 Task: Create in the project AgileDream and in the Backlog issue 'Implement a new cloud-based contract management system for a company with advanced contract creation and tracking features' a child issue 'Kubernetes cluster network security remediation', and assign it to team member softage.1@softage.net. Create in the project AgileDream and in the Backlog issue 'Integrate a new video tutorial feature into an existing e-learning platform to improve user engagement and learning outcomes' a child issue 'Integration with fleet tracking systems', and assign it to team member softage.2@softage.net
Action: Mouse moved to (190, 55)
Screenshot: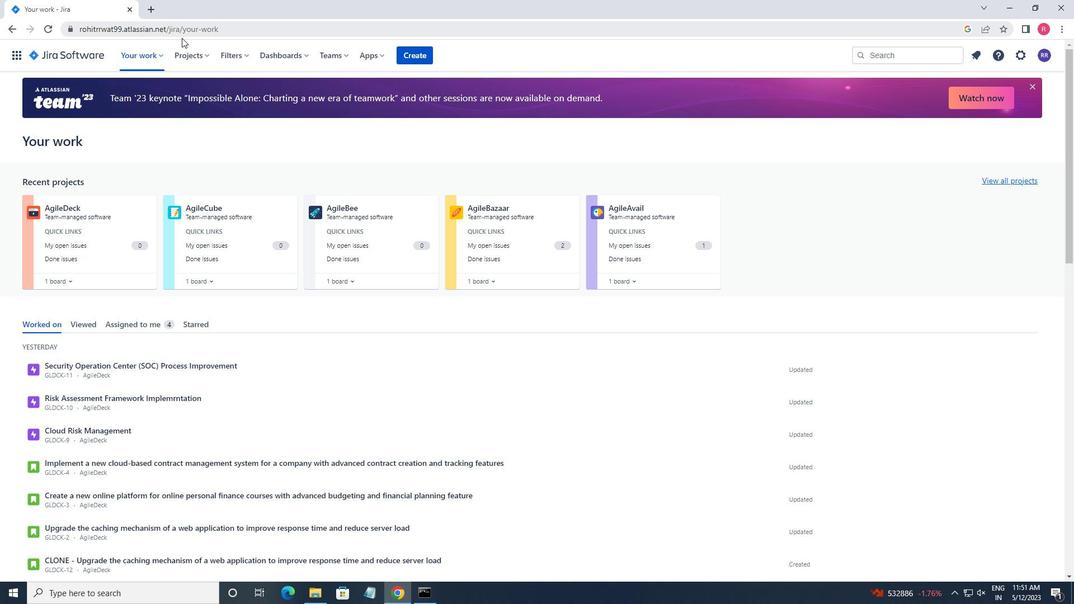 
Action: Mouse pressed left at (190, 55)
Screenshot: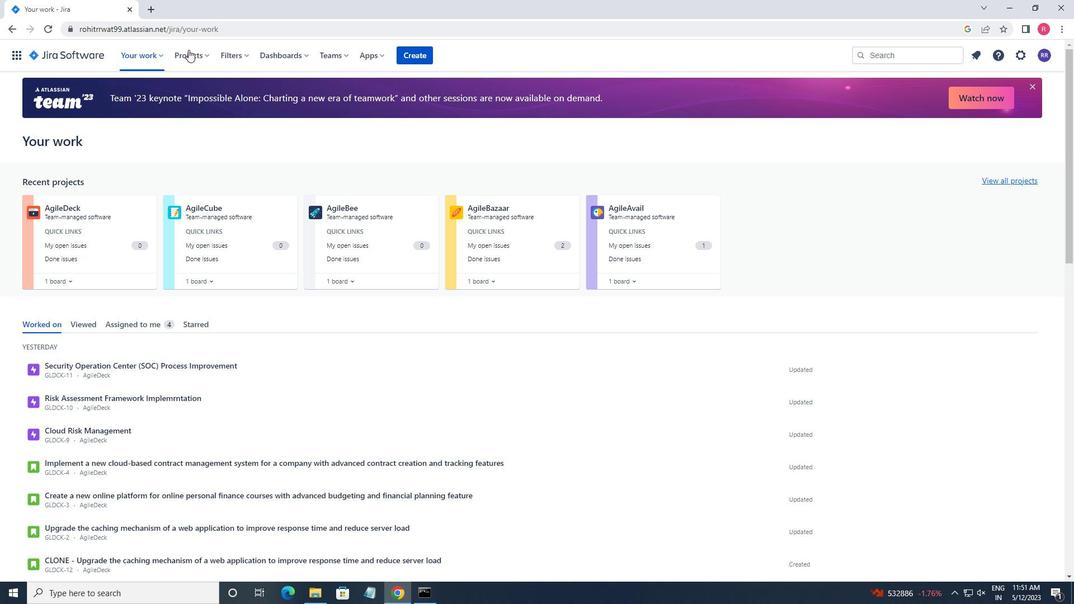 
Action: Mouse moved to (250, 100)
Screenshot: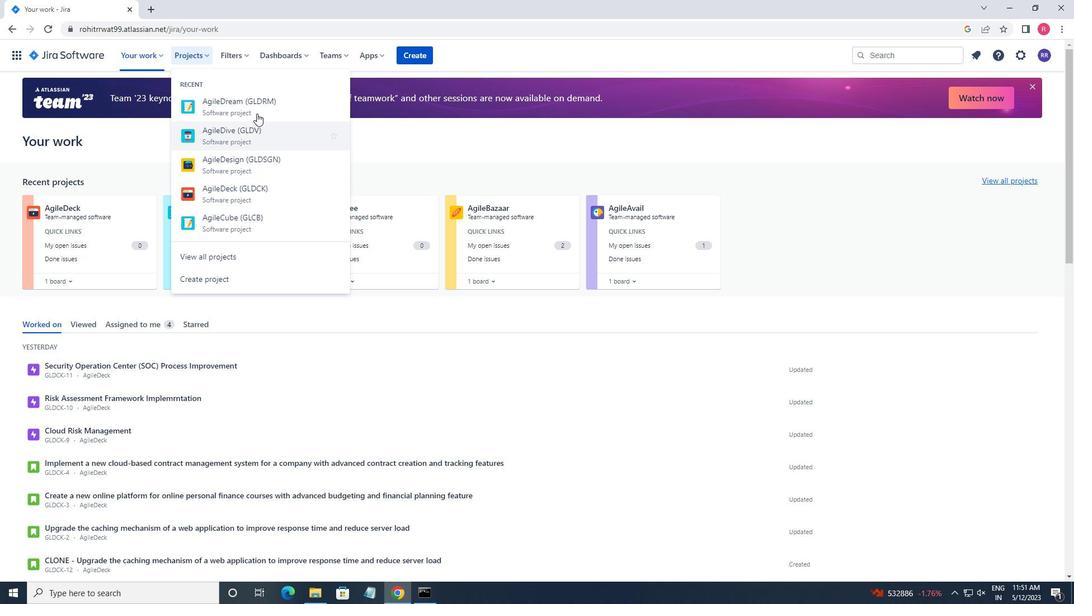 
Action: Mouse pressed left at (250, 100)
Screenshot: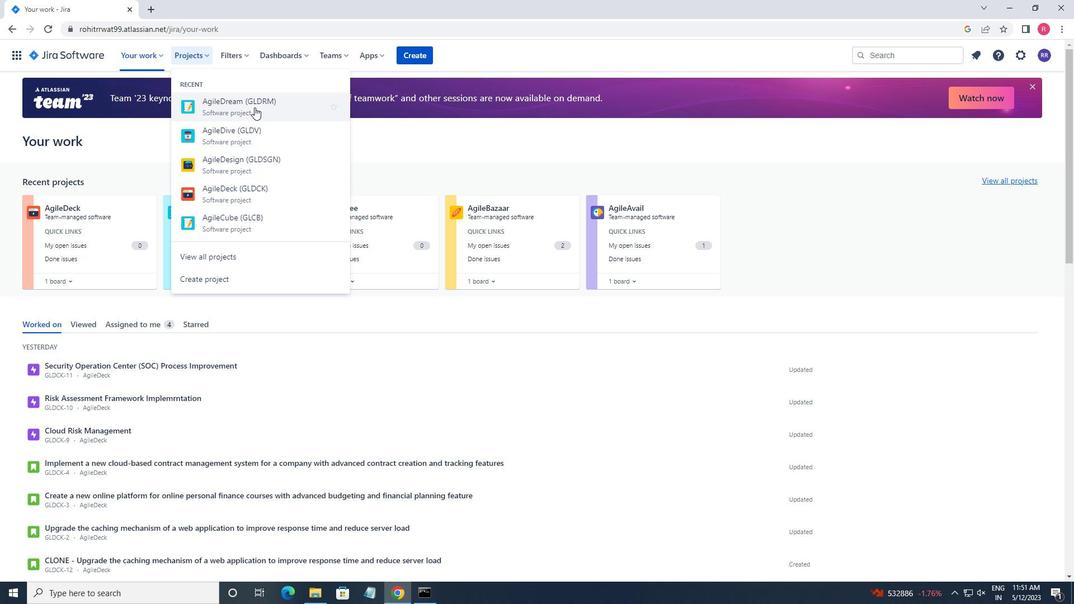 
Action: Mouse moved to (63, 165)
Screenshot: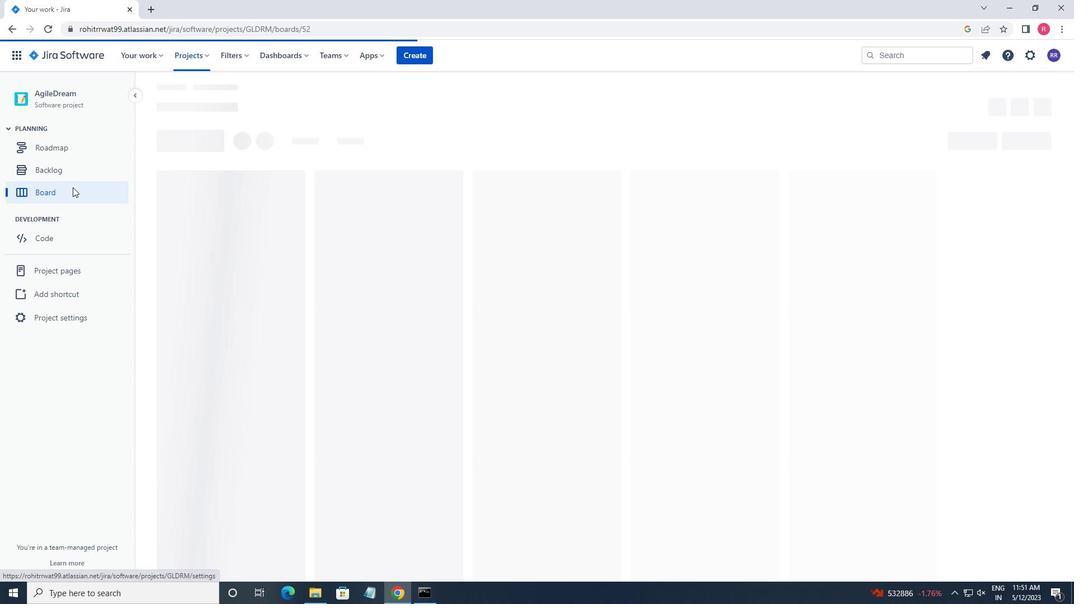 
Action: Mouse pressed left at (63, 165)
Screenshot: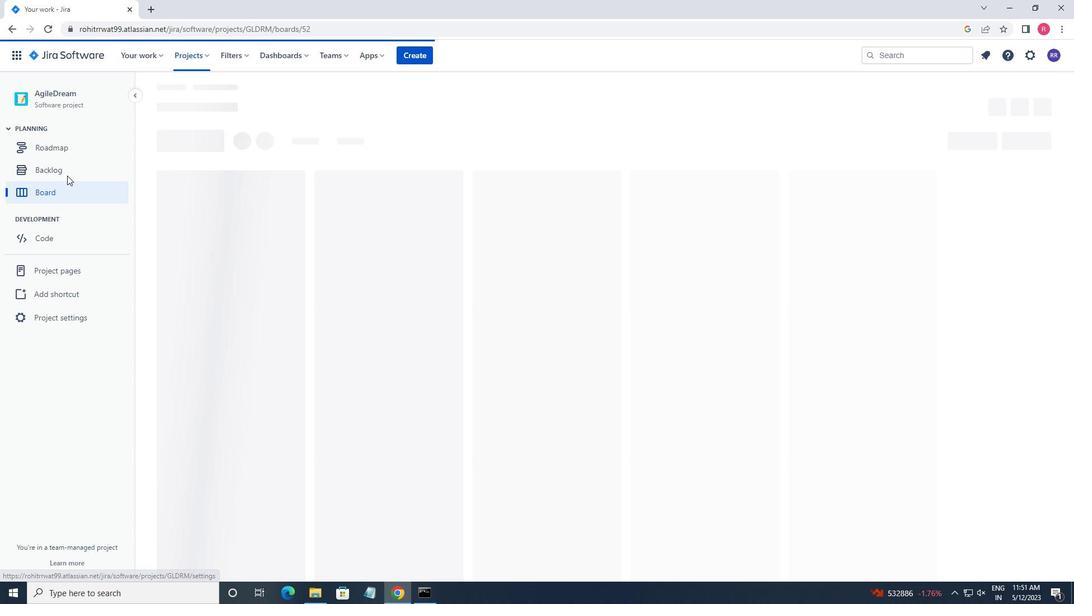 
Action: Mouse moved to (633, 440)
Screenshot: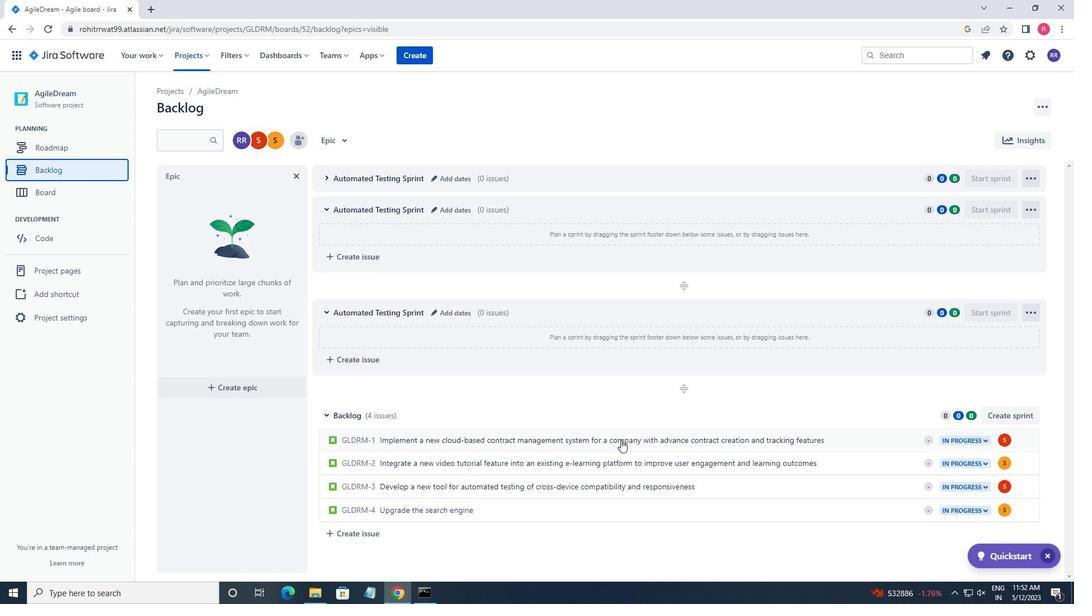 
Action: Mouse scrolled (633, 439) with delta (0, 0)
Screenshot: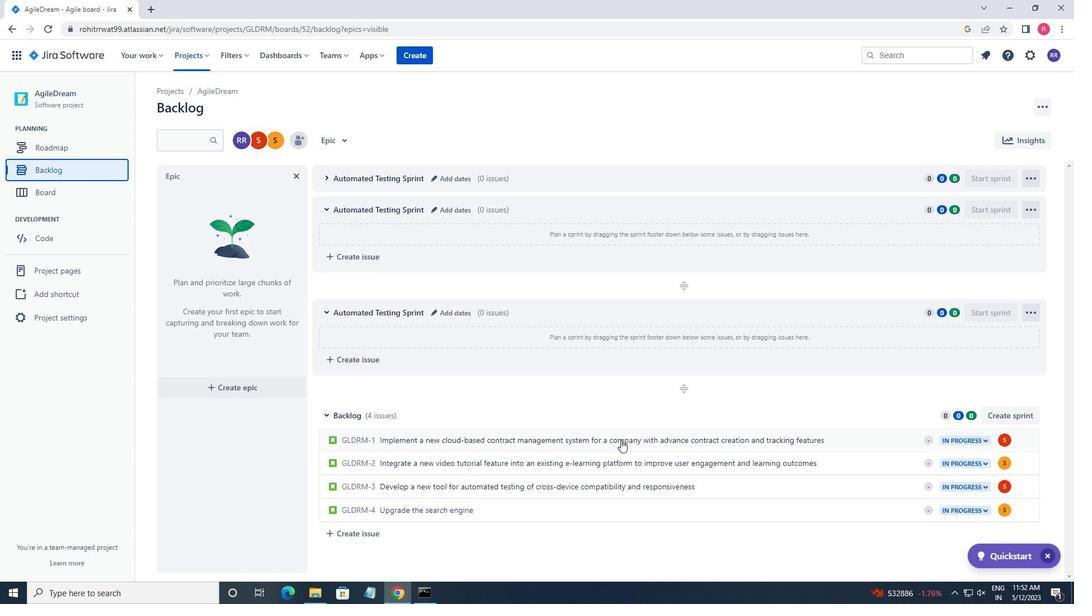 
Action: Mouse moved to (650, 441)
Screenshot: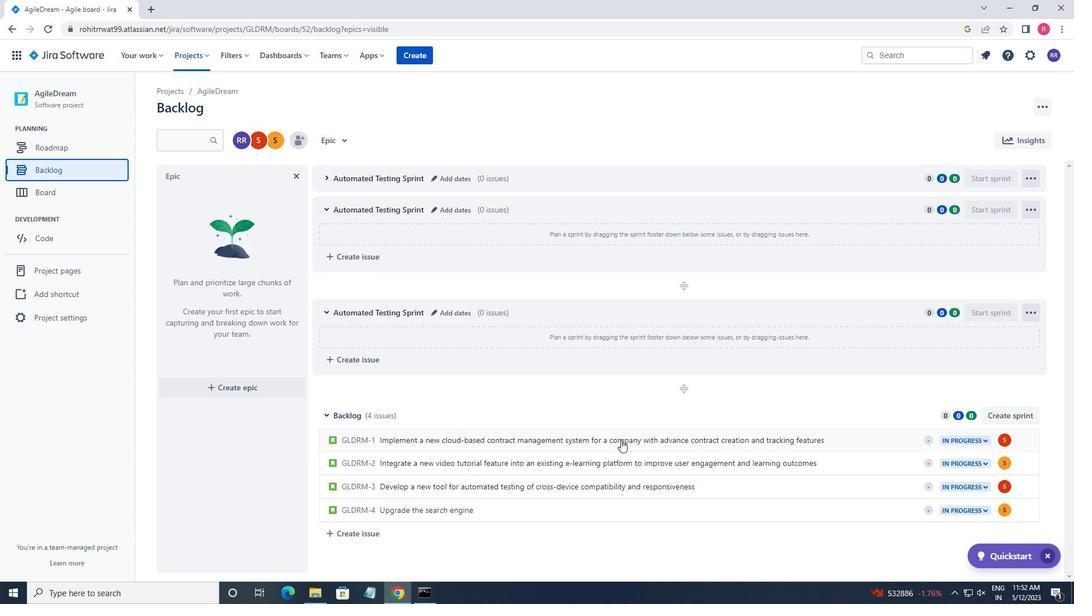 
Action: Mouse scrolled (650, 440) with delta (0, 0)
Screenshot: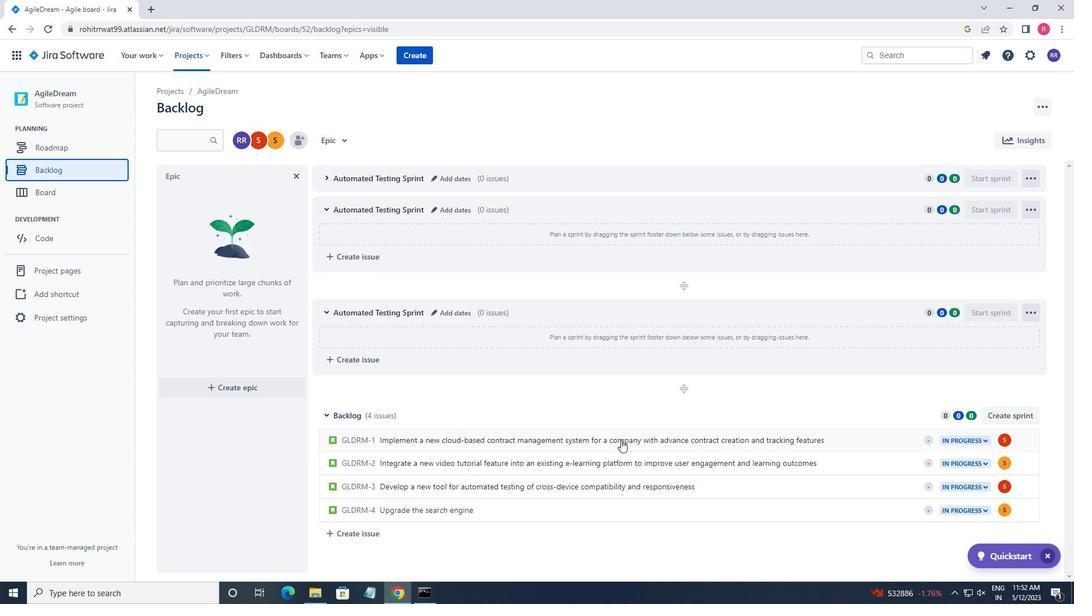 
Action: Mouse moved to (666, 443)
Screenshot: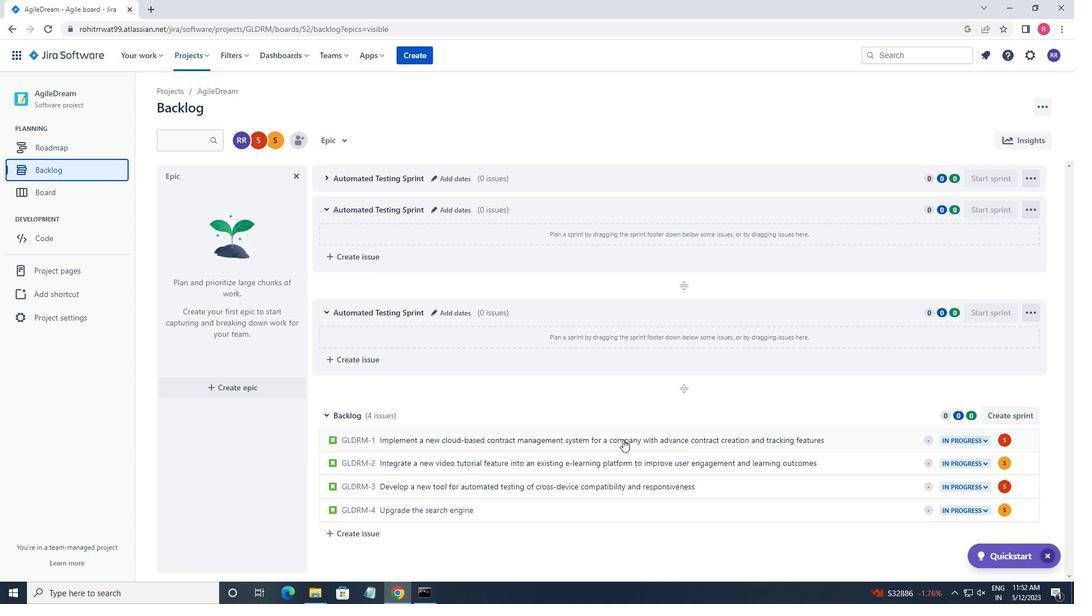 
Action: Mouse scrolled (666, 443) with delta (0, 0)
Screenshot: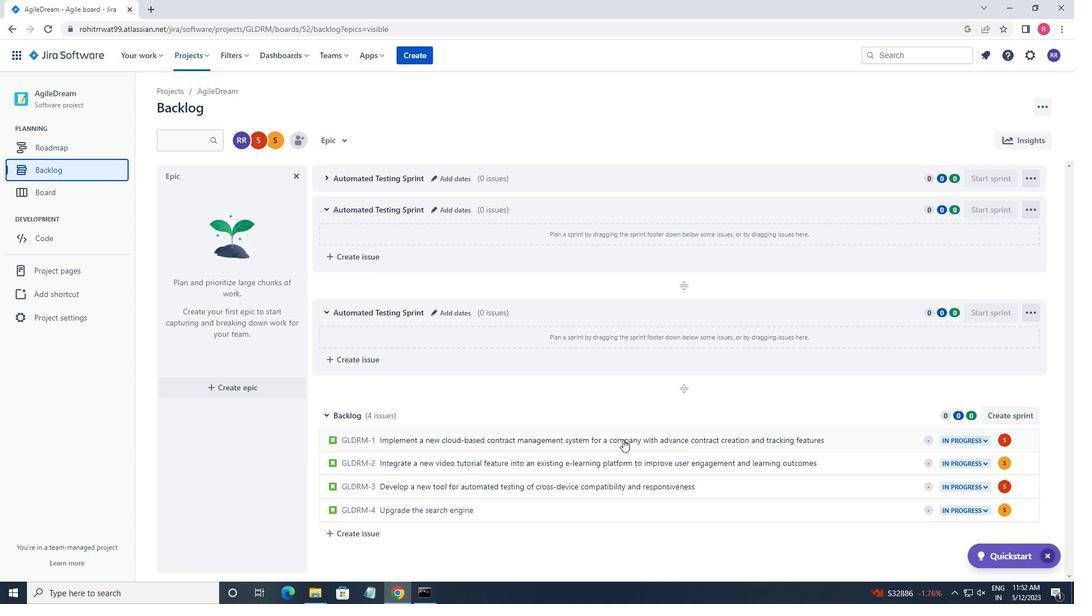 
Action: Mouse moved to (690, 445)
Screenshot: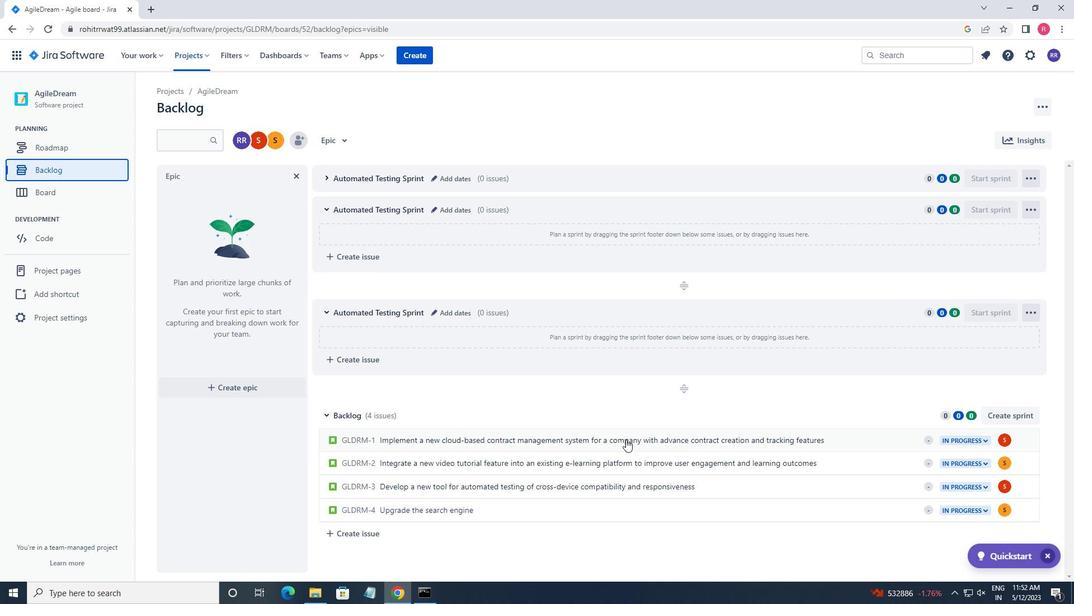 
Action: Mouse scrolled (690, 444) with delta (0, 0)
Screenshot: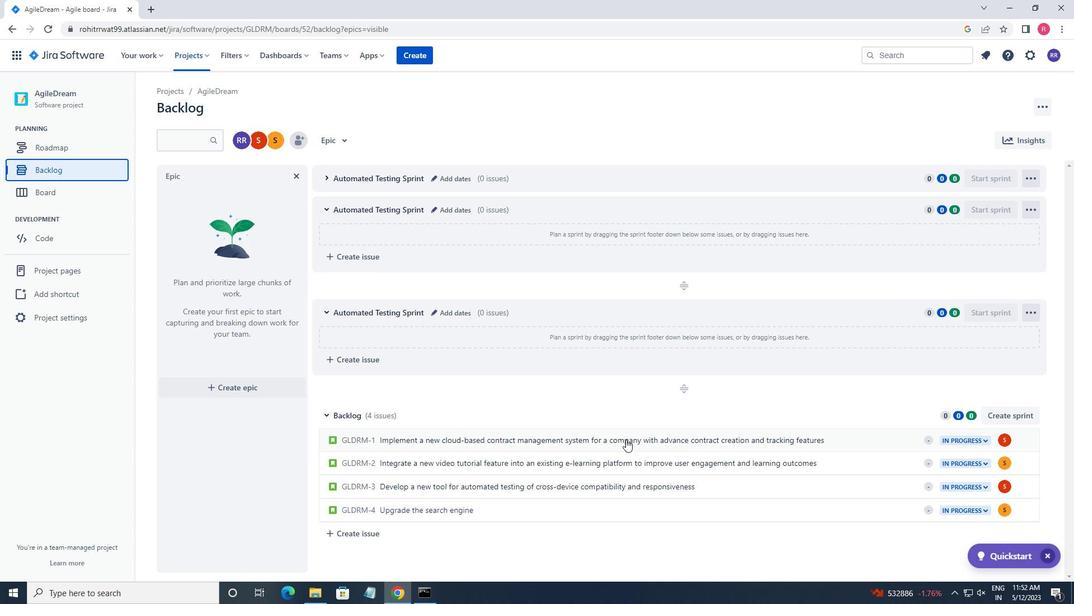 
Action: Mouse moved to (889, 445)
Screenshot: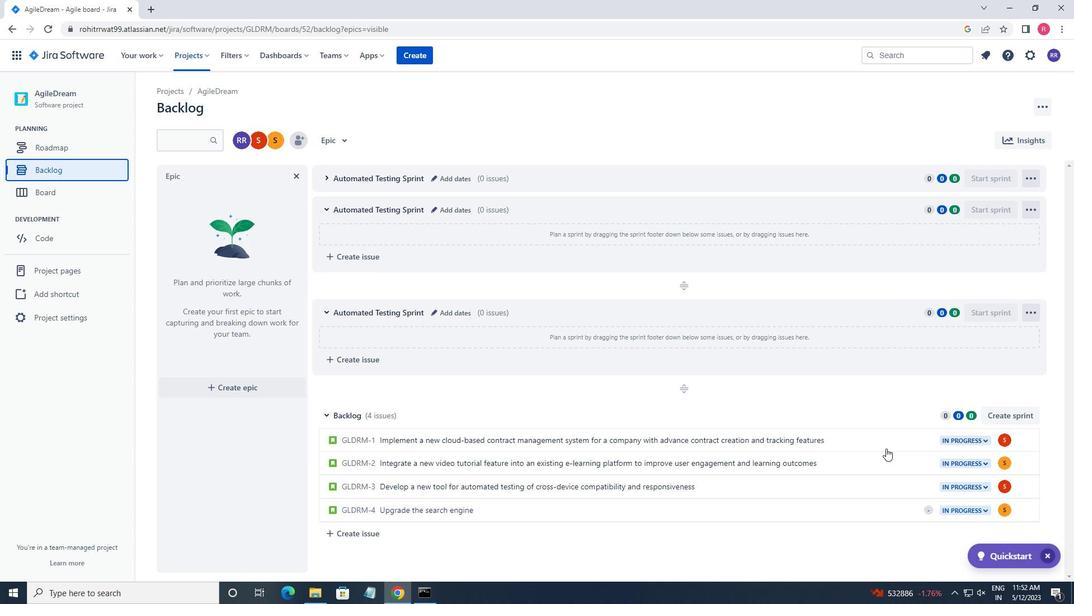 
Action: Mouse pressed left at (889, 445)
Screenshot: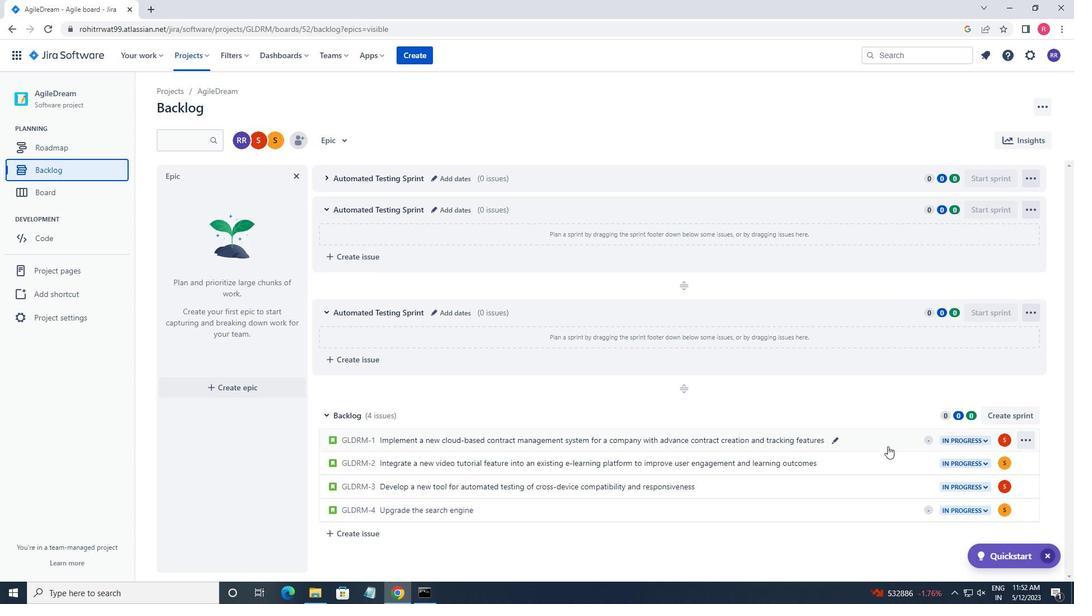 
Action: Mouse moved to (881, 274)
Screenshot: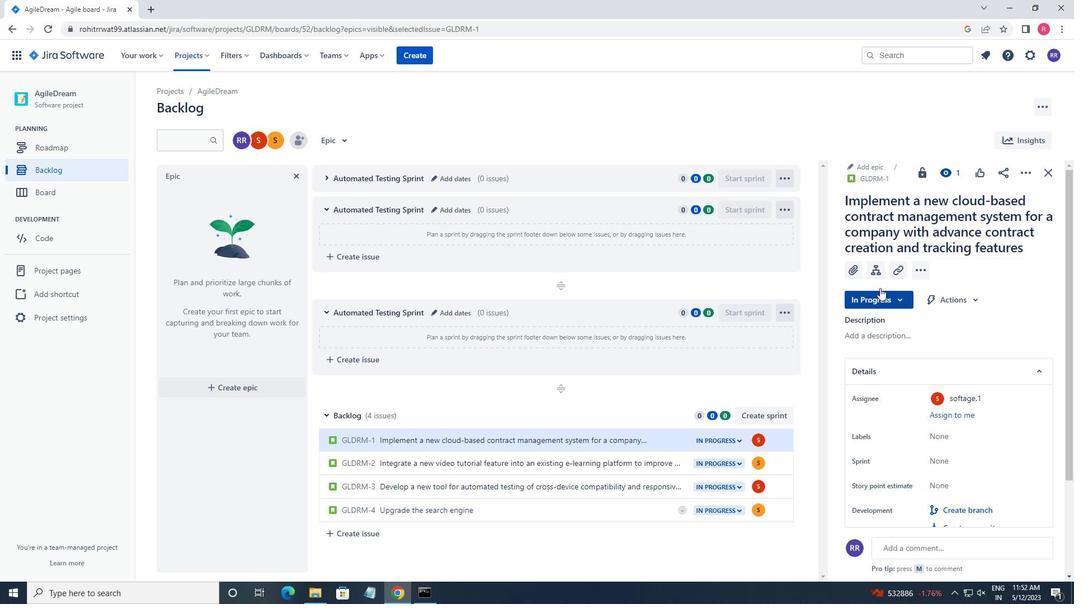 
Action: Mouse pressed left at (881, 274)
Screenshot: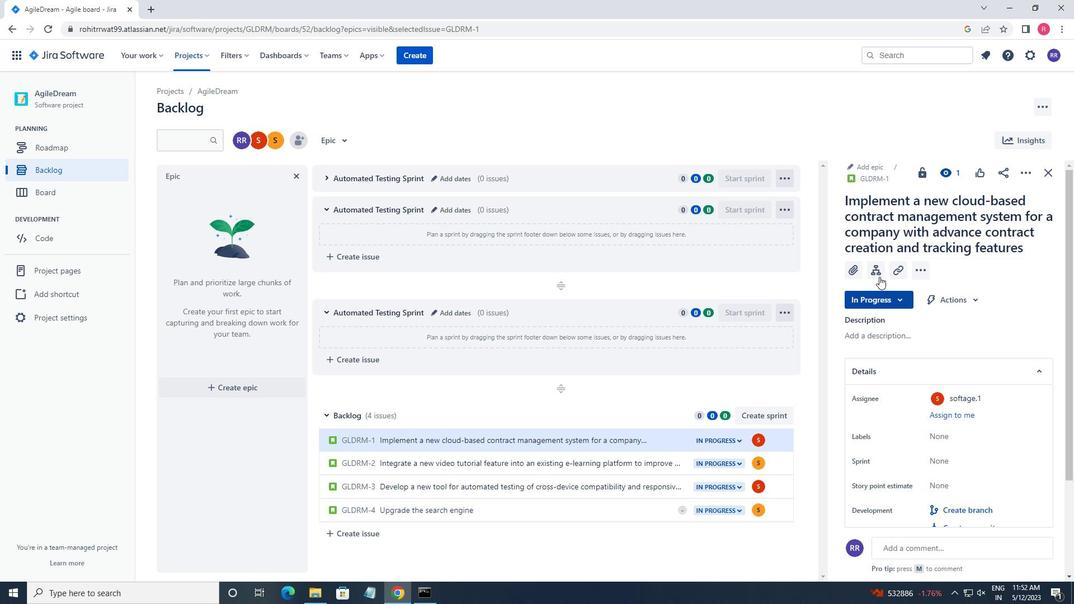 
Action: Mouse moved to (900, 361)
Screenshot: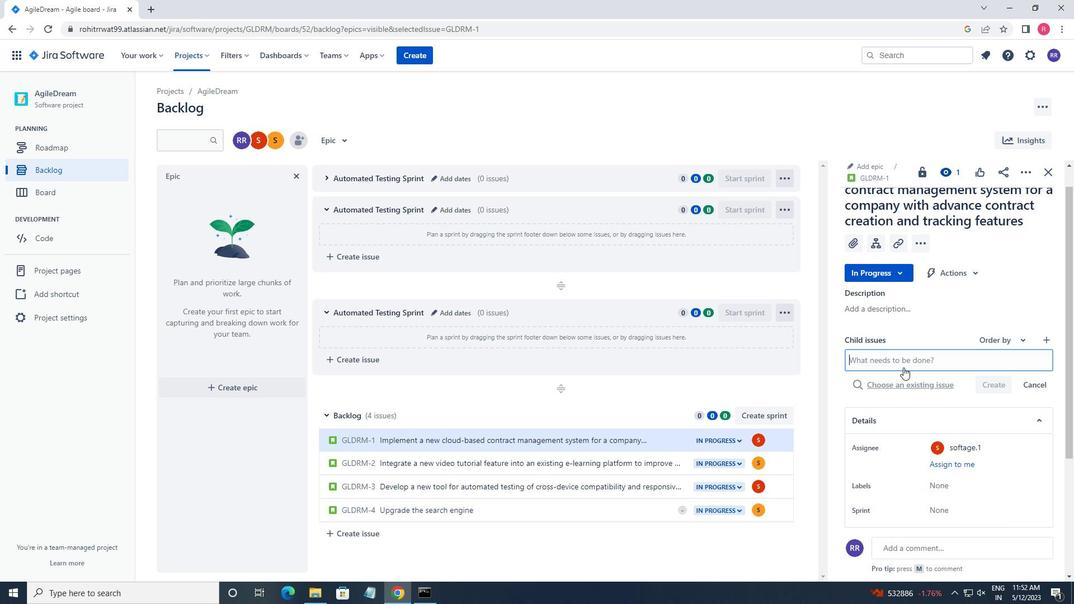 
Action: Mouse pressed left at (900, 361)
Screenshot: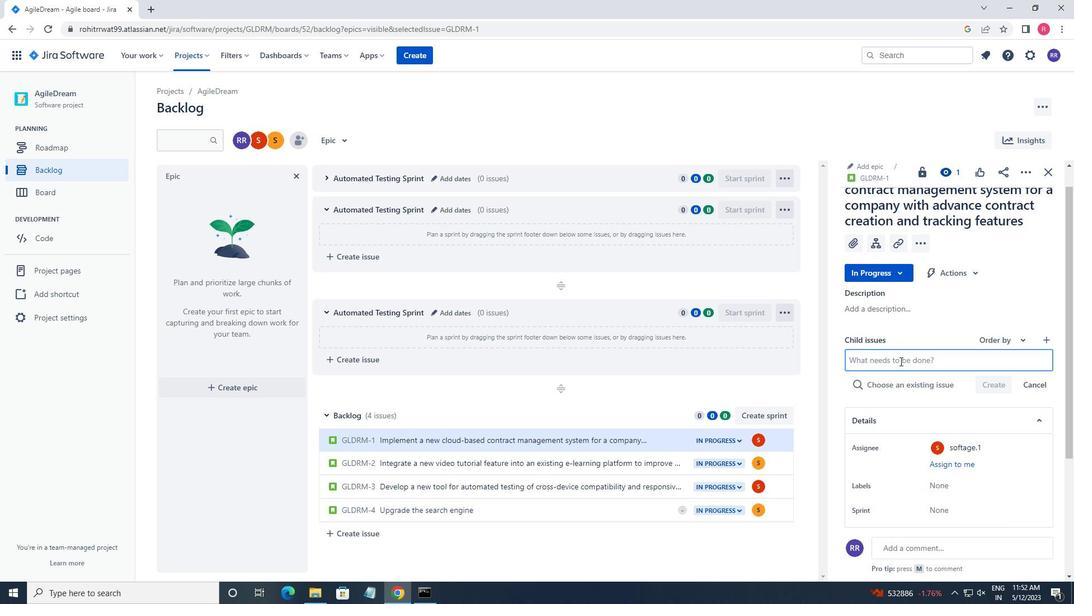 
Action: Key pressed <Key.shift_r>Kubernetes<Key.space>cluster<Key.space>network<Key.space>secuarty<Key.space><Key.left><Key.left><Key.left><Key.left><Key.left><Key.right><Key.backspace><Key.right>i<Key.right><Key.right><Key.right>remediation<Key.enter>
Screenshot: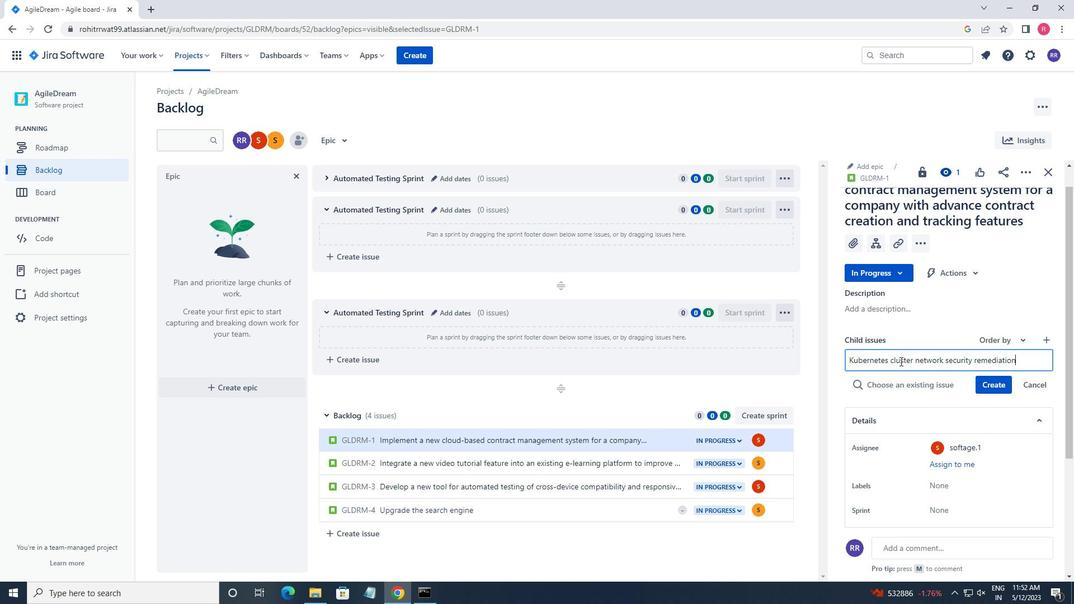 
Action: Mouse moved to (1007, 367)
Screenshot: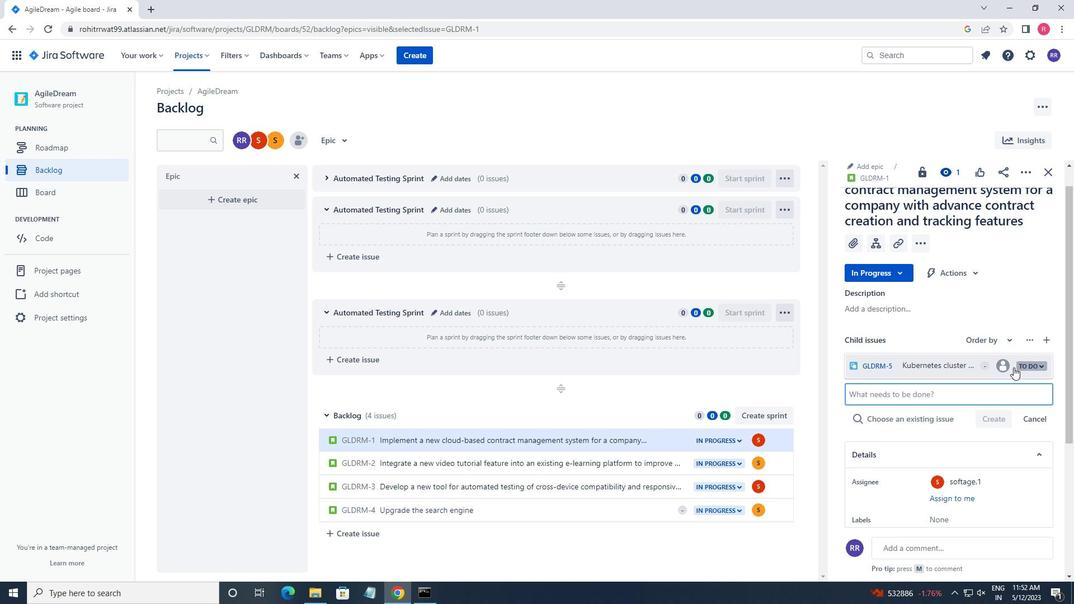 
Action: Mouse pressed left at (1007, 367)
Screenshot: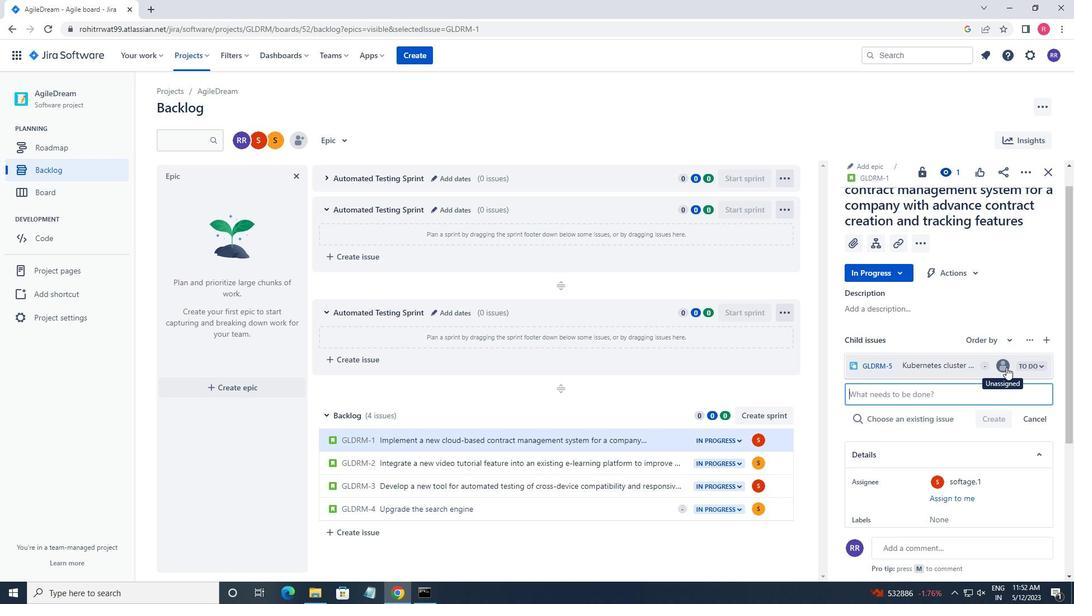 
Action: Key pressed softage.1<Key.shift>@SOFTAGE.NET
Screenshot: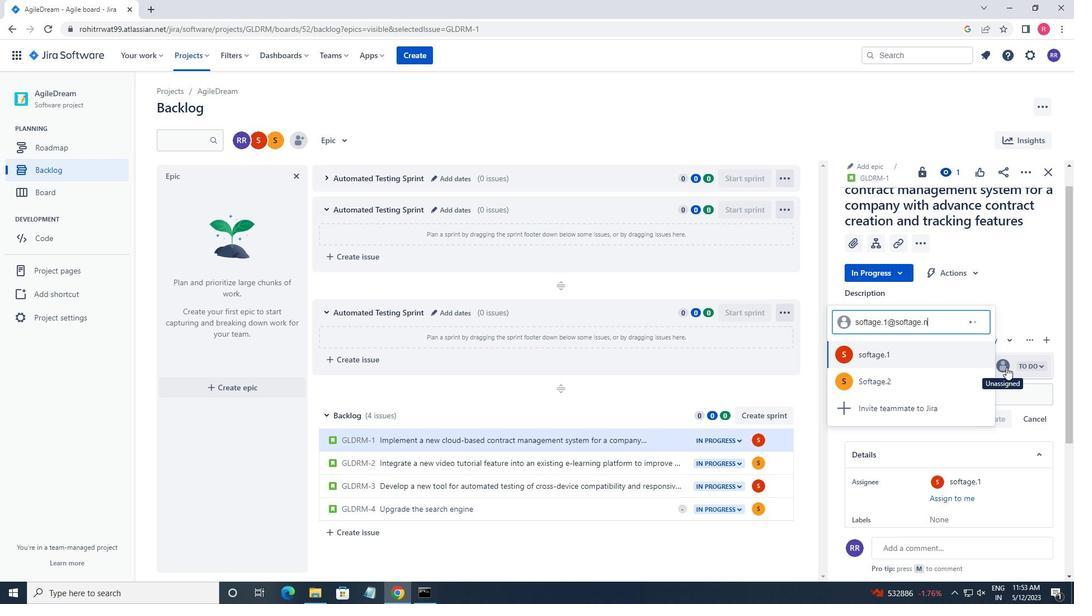 
Action: Mouse moved to (916, 367)
Screenshot: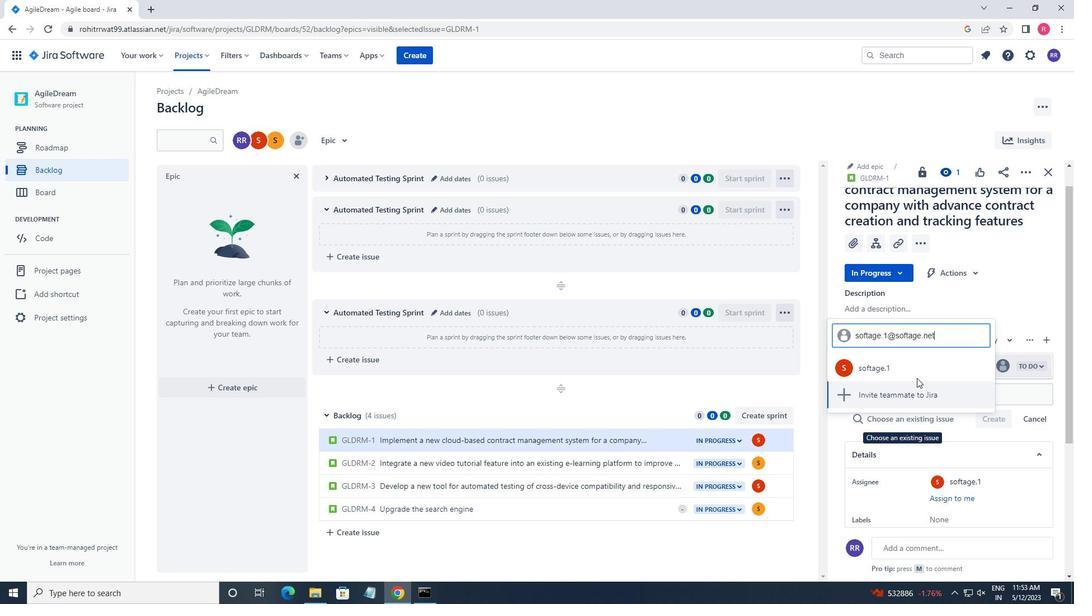 
Action: Mouse pressed left at (916, 367)
Screenshot: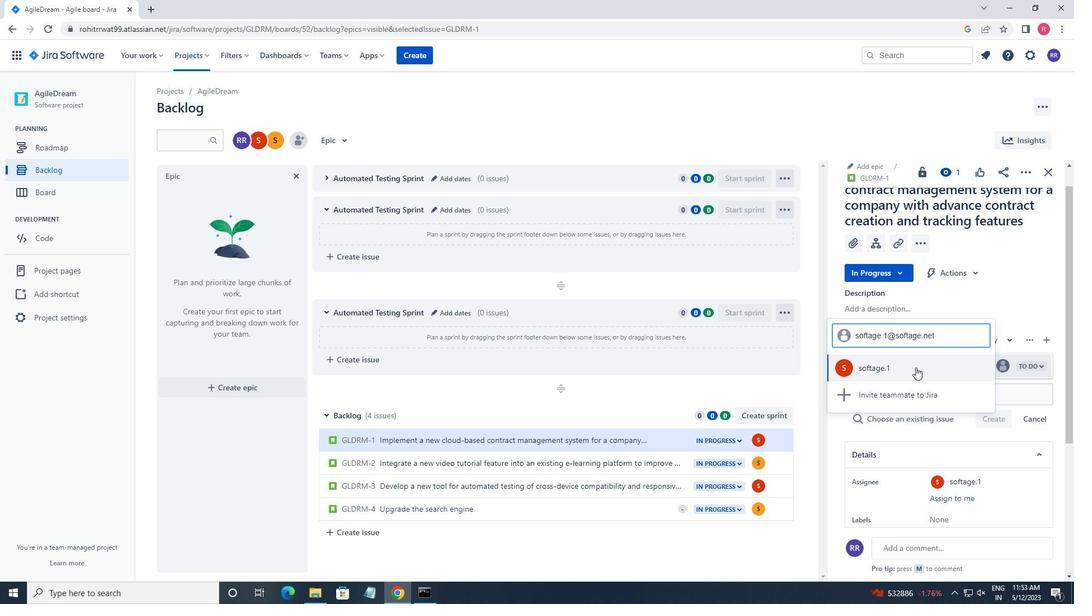 
Action: Mouse moved to (674, 473)
Screenshot: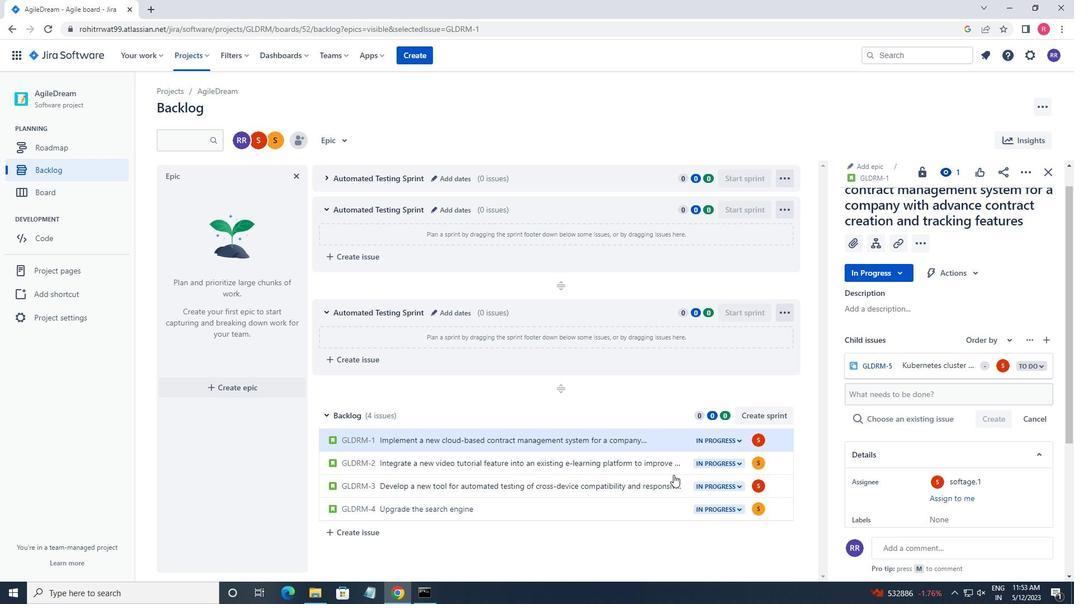 
Action: Mouse pressed left at (674, 473)
Screenshot: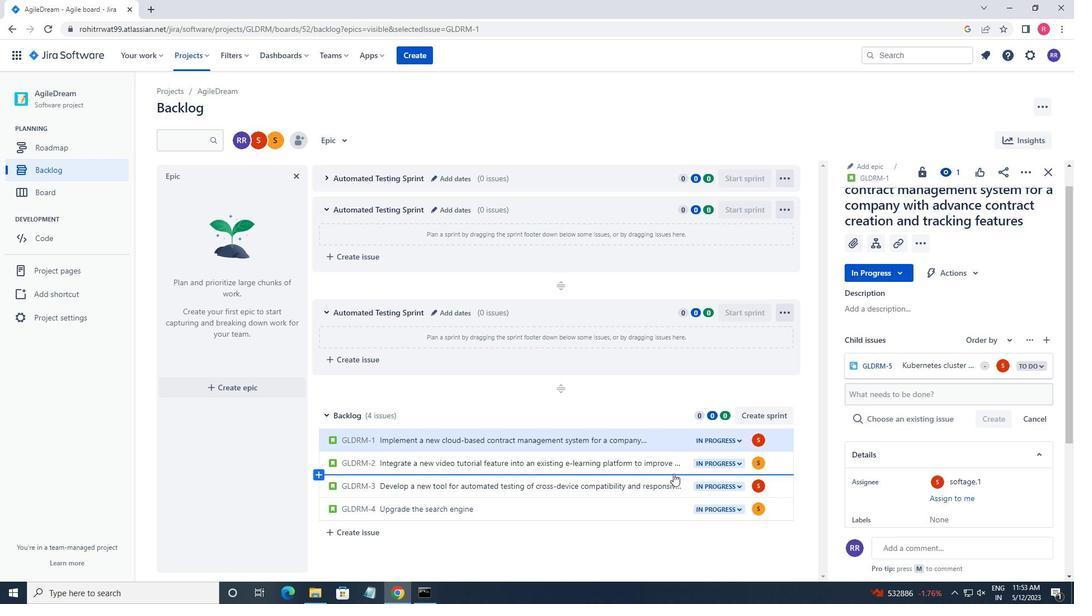 
Action: Mouse moved to (670, 466)
Screenshot: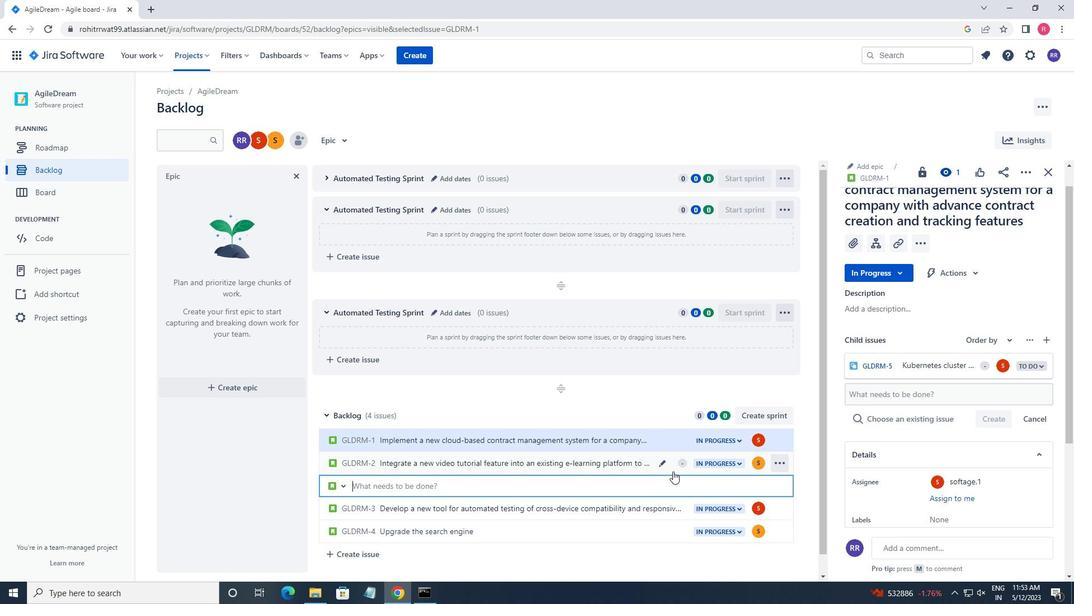 
Action: Mouse pressed left at (670, 466)
Screenshot: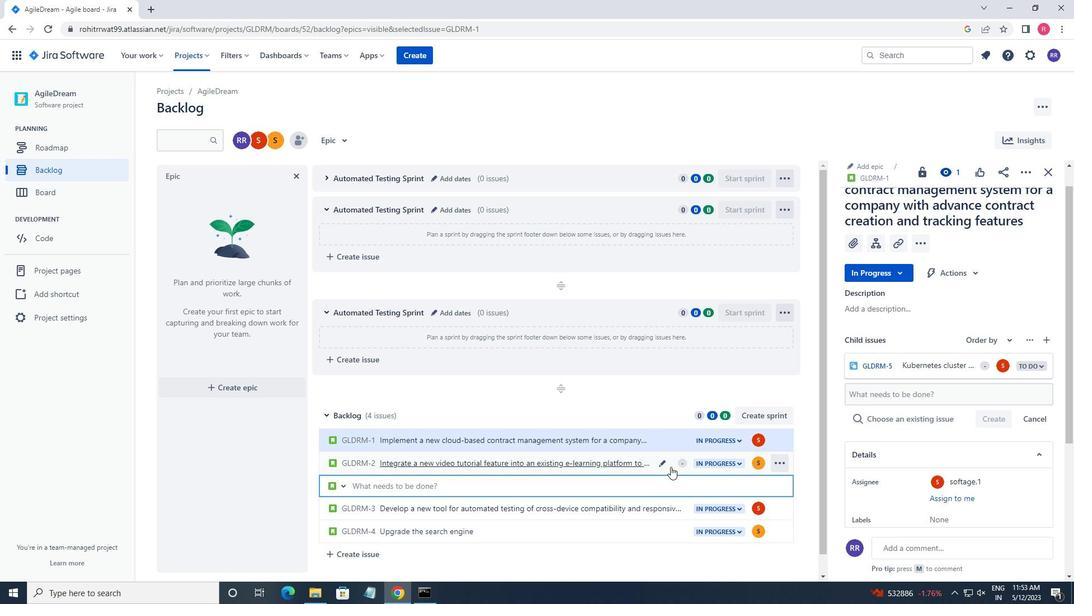 
Action: Mouse moved to (875, 289)
Screenshot: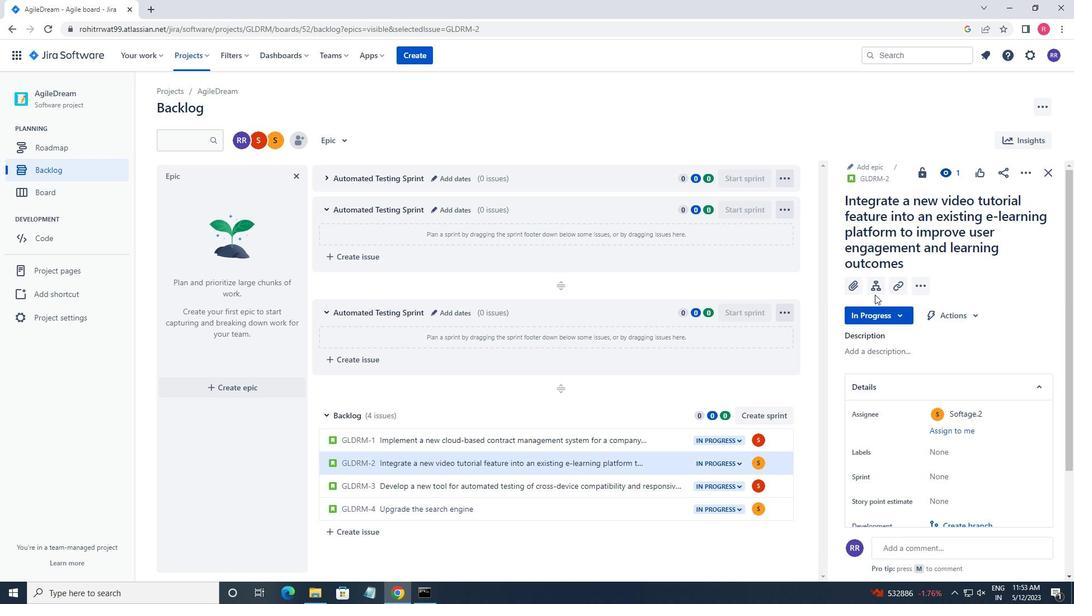 
Action: Mouse pressed left at (875, 289)
Screenshot: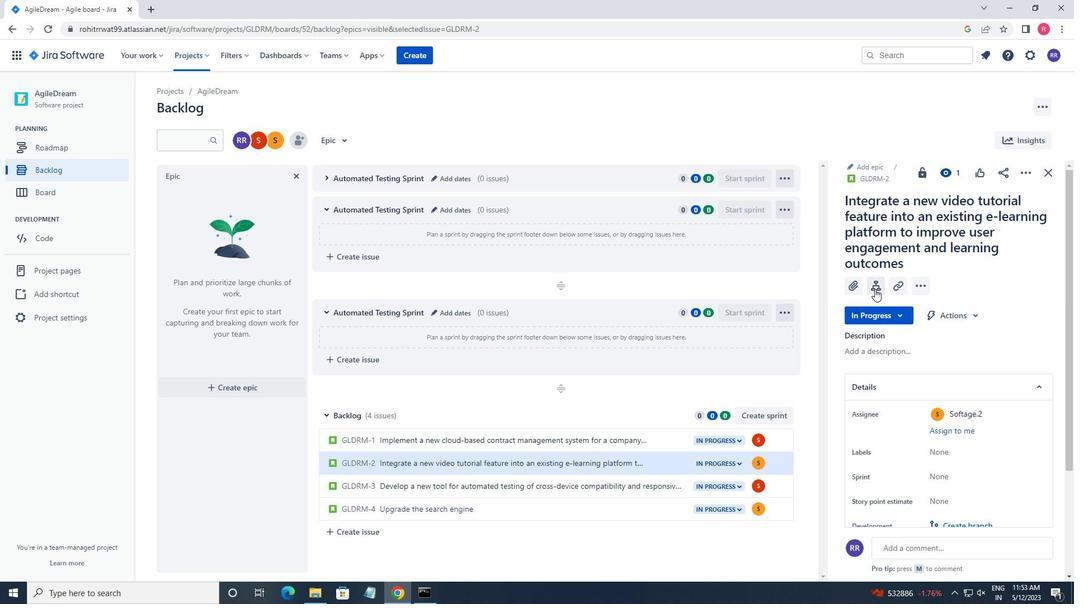 
Action: Mouse moved to (912, 536)
Screenshot: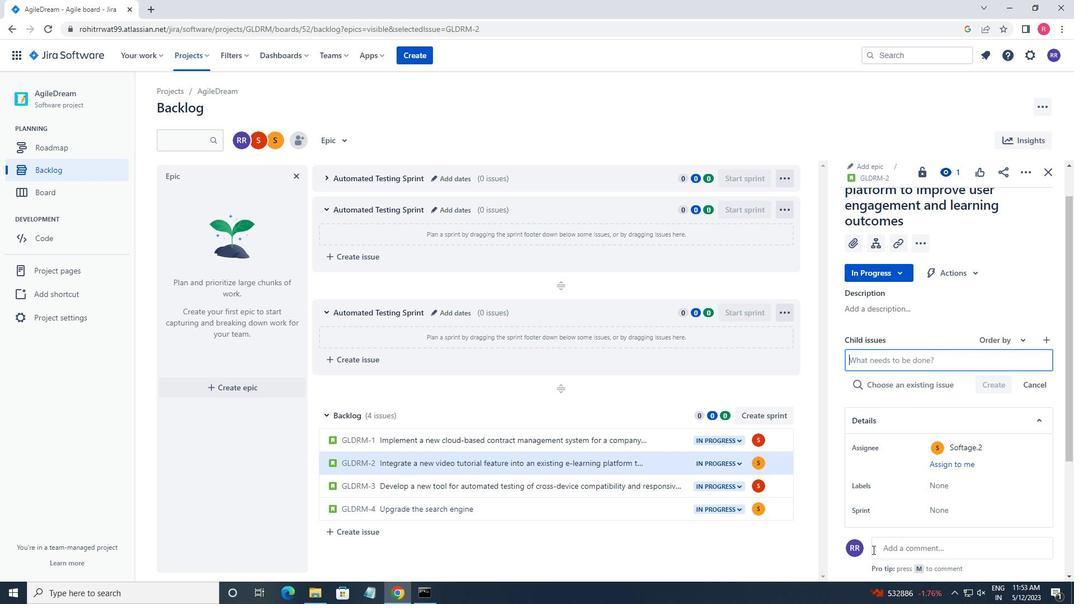 
Action: Key pressed <Key.shift_r>INTEGRATION<Key.space>WITH<Key.space>FLEET<Key.space>TRACKING<Key.space>SYSTEMS
Screenshot: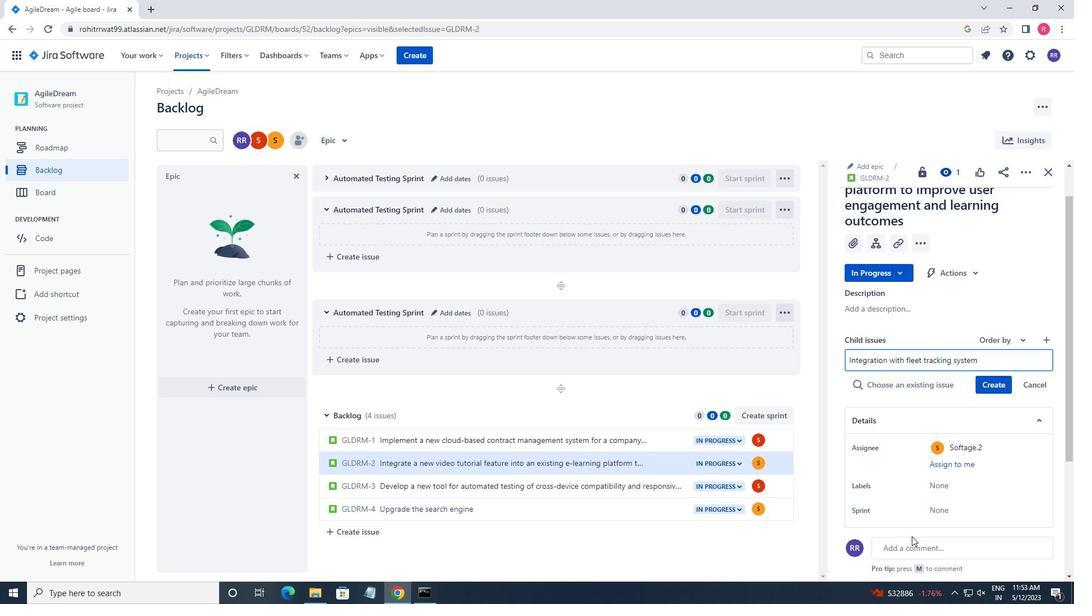 
Action: Mouse moved to (979, 386)
Screenshot: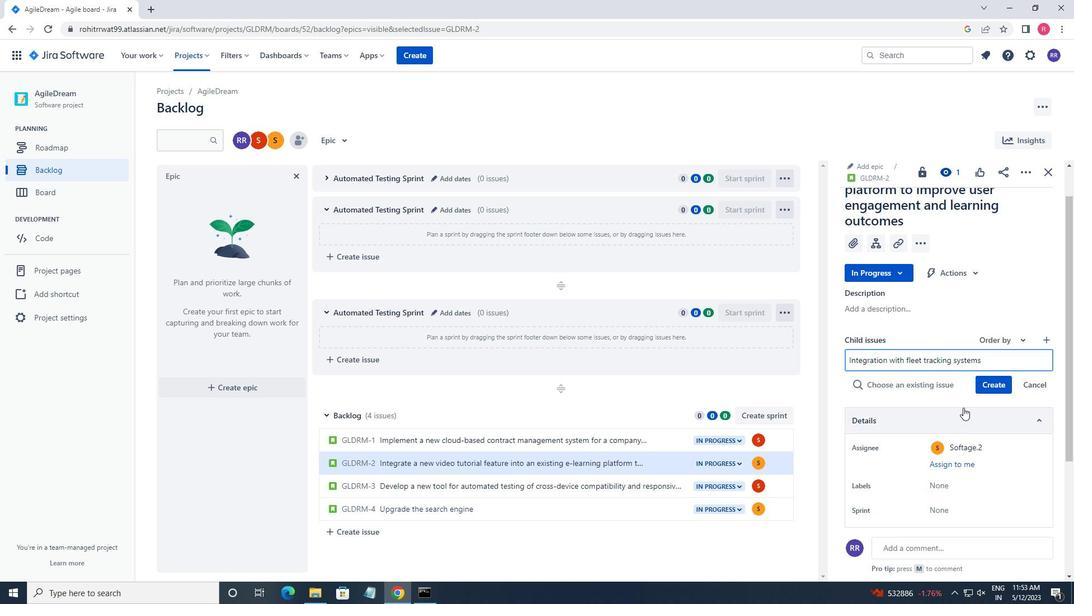 
Action: Mouse pressed left at (979, 386)
Screenshot: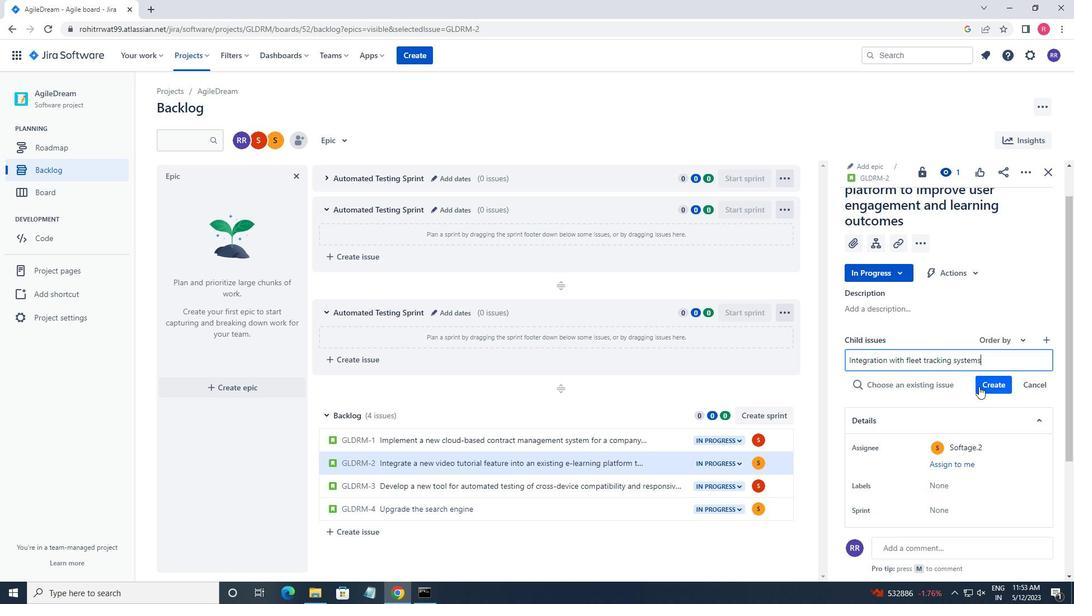 
Action: Mouse moved to (1000, 367)
Screenshot: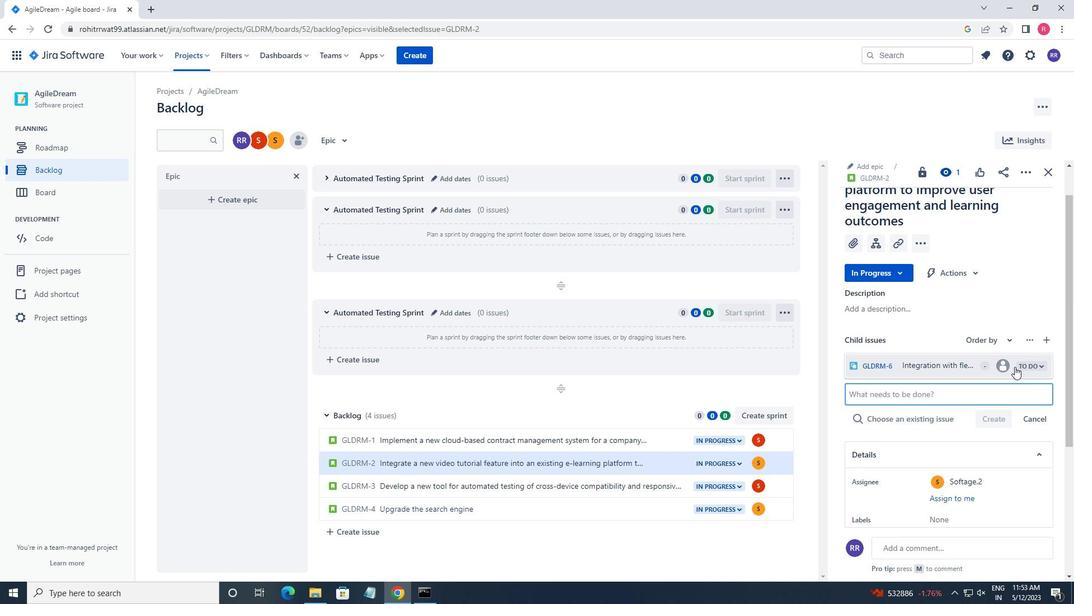 
Action: Mouse pressed left at (1000, 367)
Screenshot: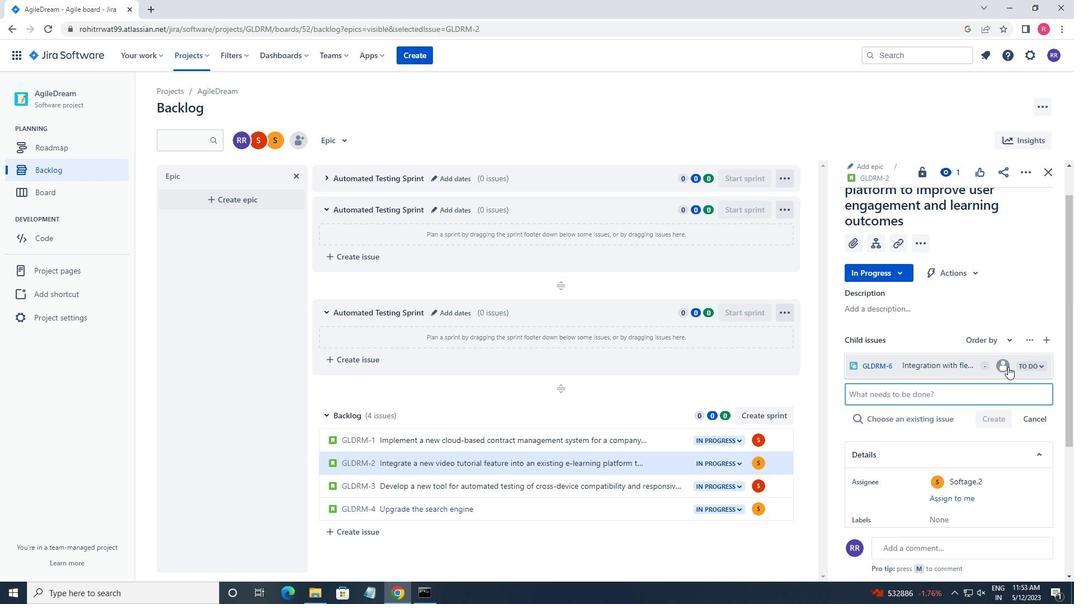 
Action: Key pressed SOFTAGE.2<Key.shift>@SOFTAGE,<Key.backspace>.NET
Screenshot: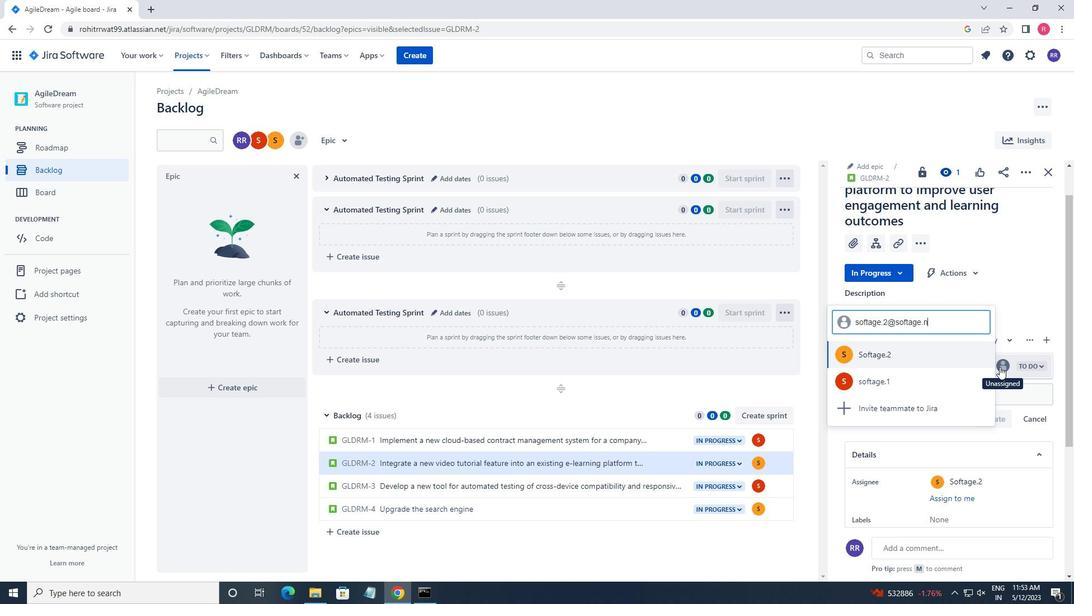 
Action: Mouse scrolled (1000, 366) with delta (0, 0)
Screenshot: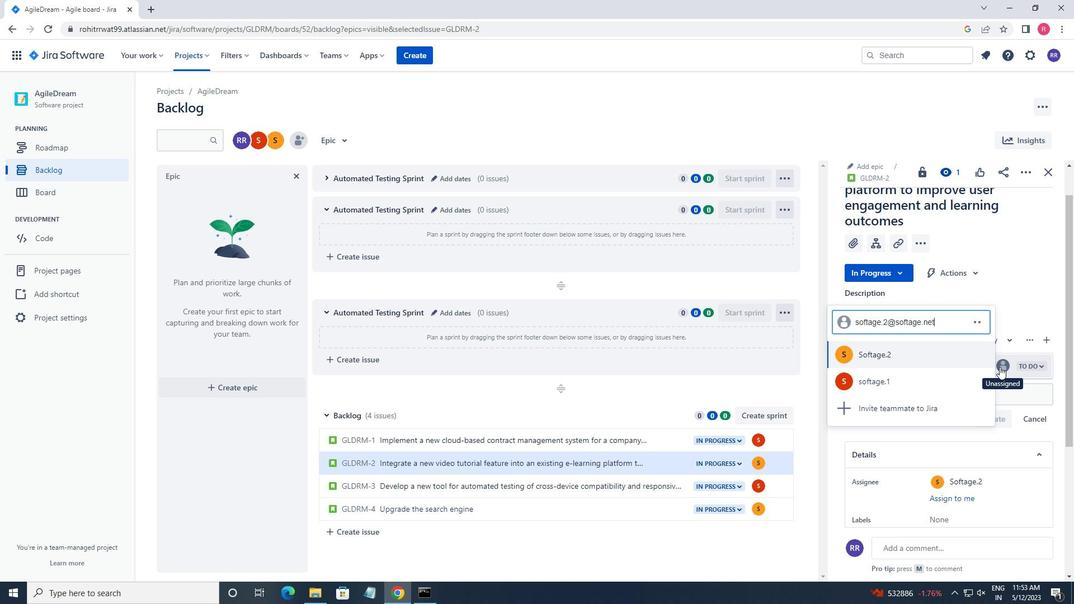
Action: Mouse moved to (903, 307)
Screenshot: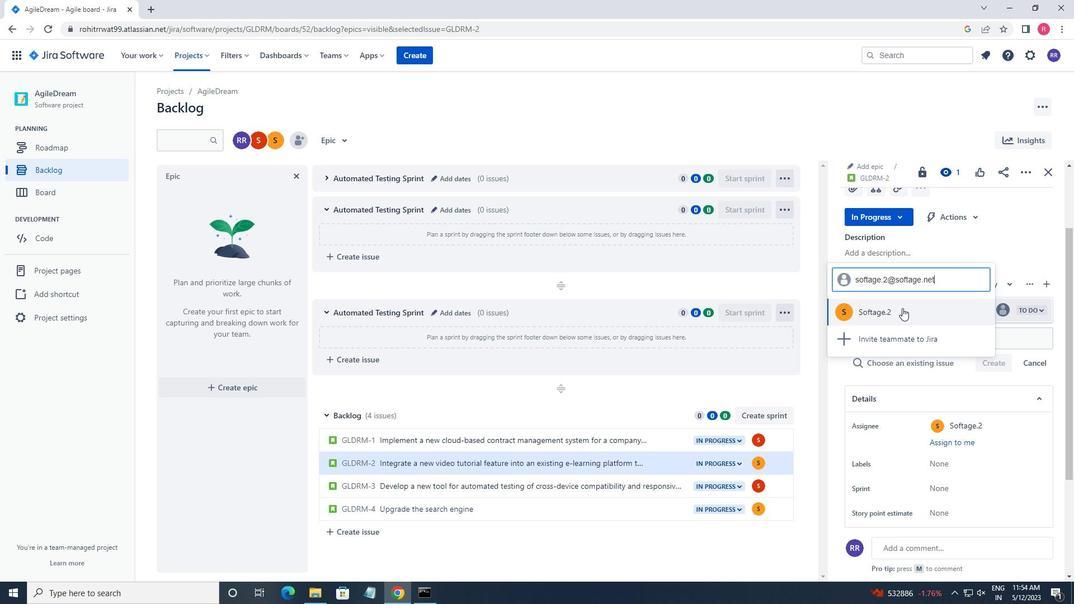 
Action: Mouse pressed left at (903, 307)
Screenshot: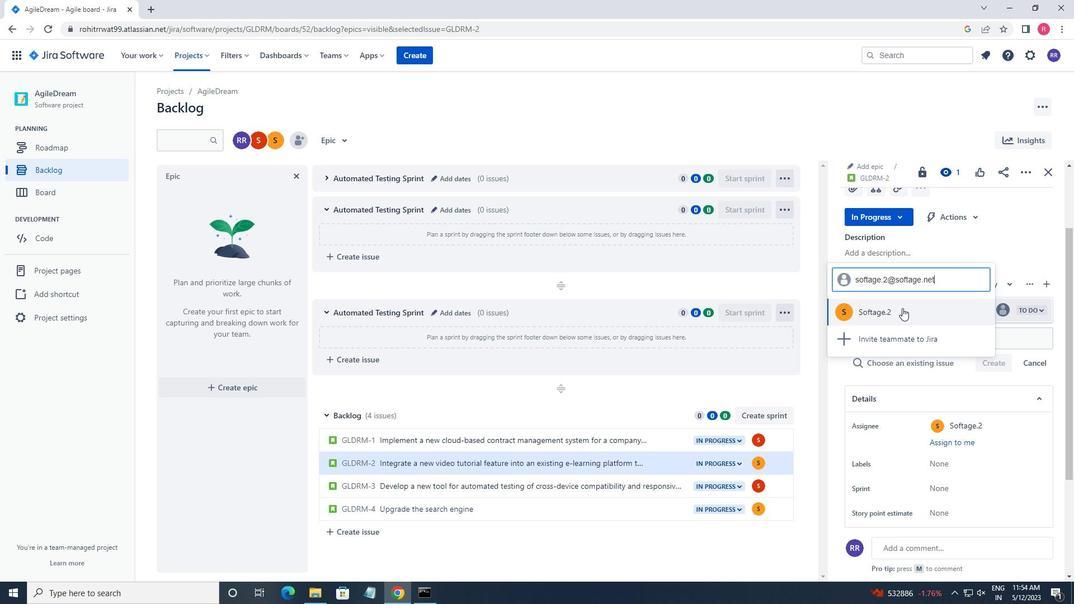 
